 Task: Look for properties with maximum square footage of 1500.
Action: Mouse moved to (323, 278)
Screenshot: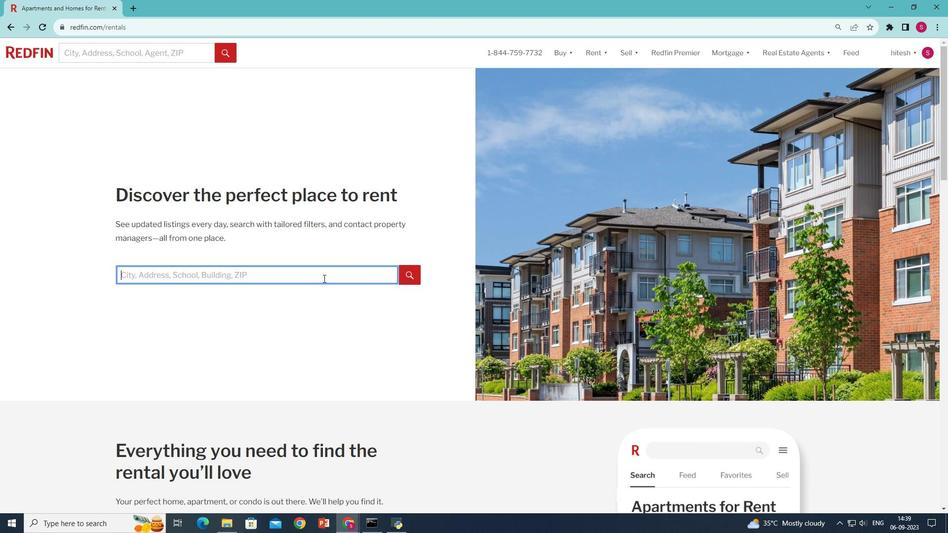 
Action: Mouse pressed left at (323, 278)
Screenshot: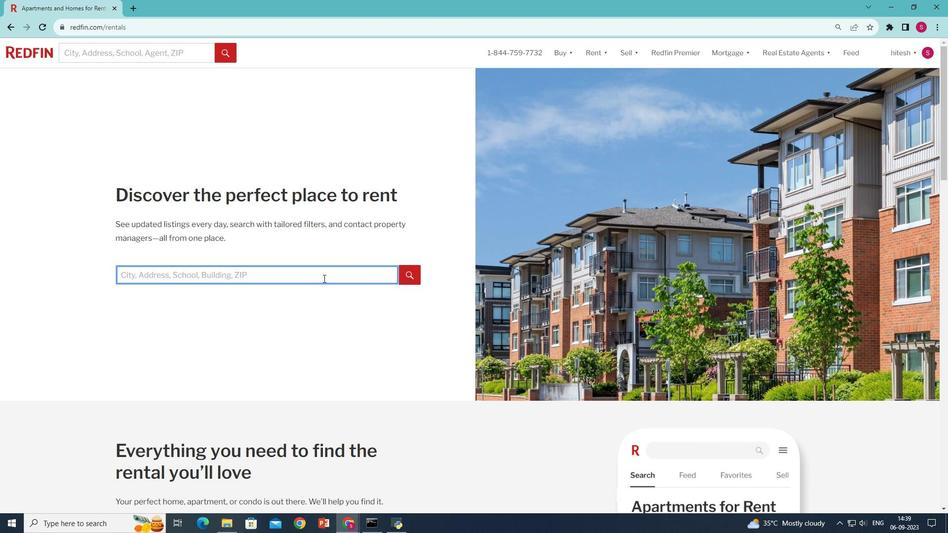 
Action: Key pressed <Key.shift><Key.shift><Key.shift><Key.shift><Key.shift>New<Key.space><Key.shift>York,<Key.space><Key.shift><Key.shift><Key.shift><Key.shift><Key.shift><Key.shift>NY<Key.space><Key.shift><Key.shift><Key.shift><Key.shift><Key.shift>USA
Screenshot: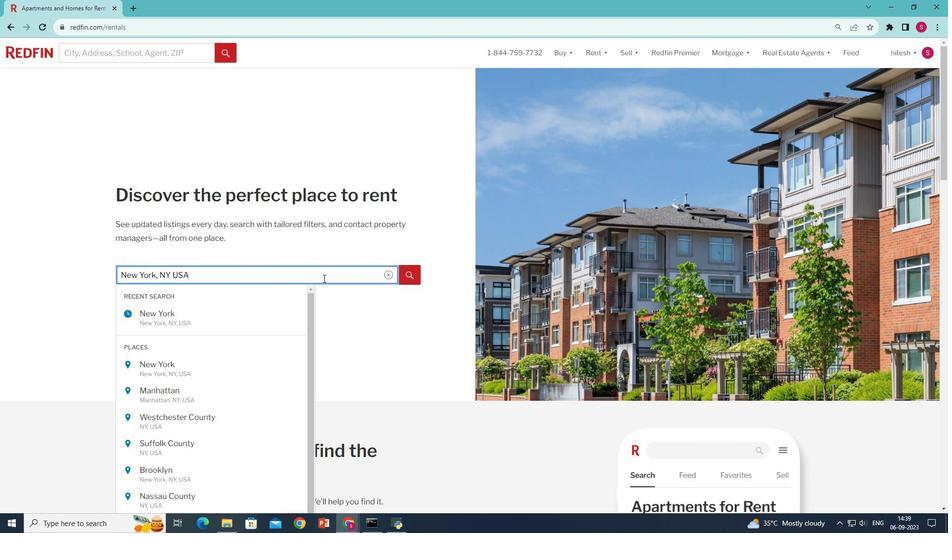 
Action: Mouse moved to (414, 277)
Screenshot: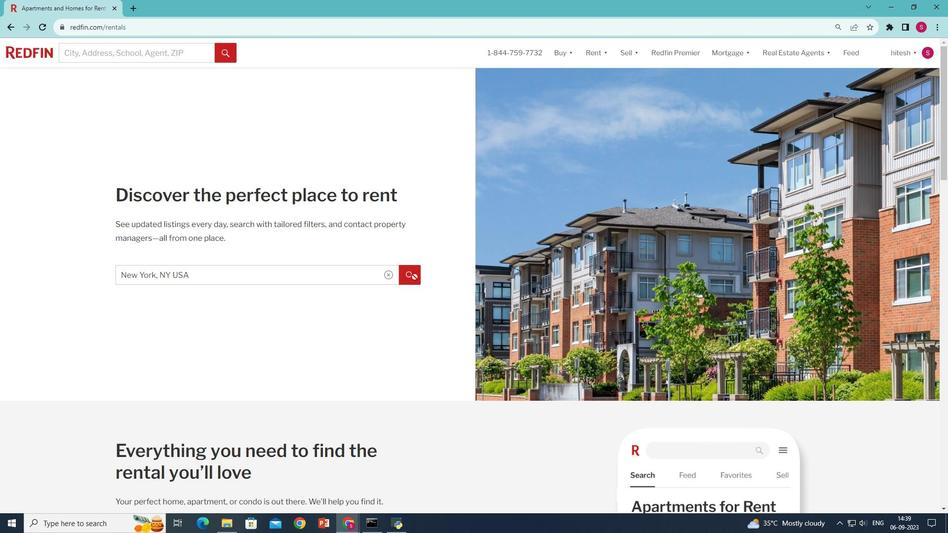 
Action: Mouse pressed left at (414, 277)
Screenshot: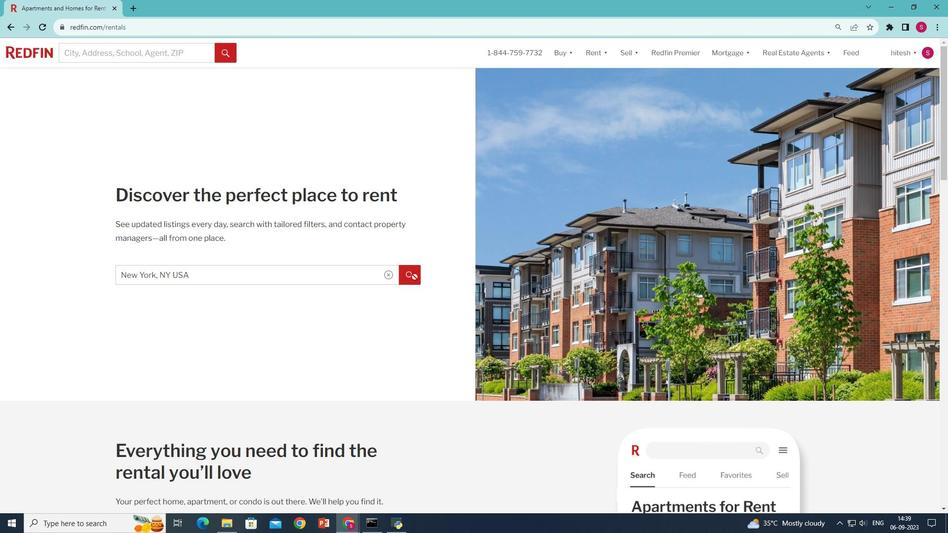 
Action: Mouse moved to (271, 111)
Screenshot: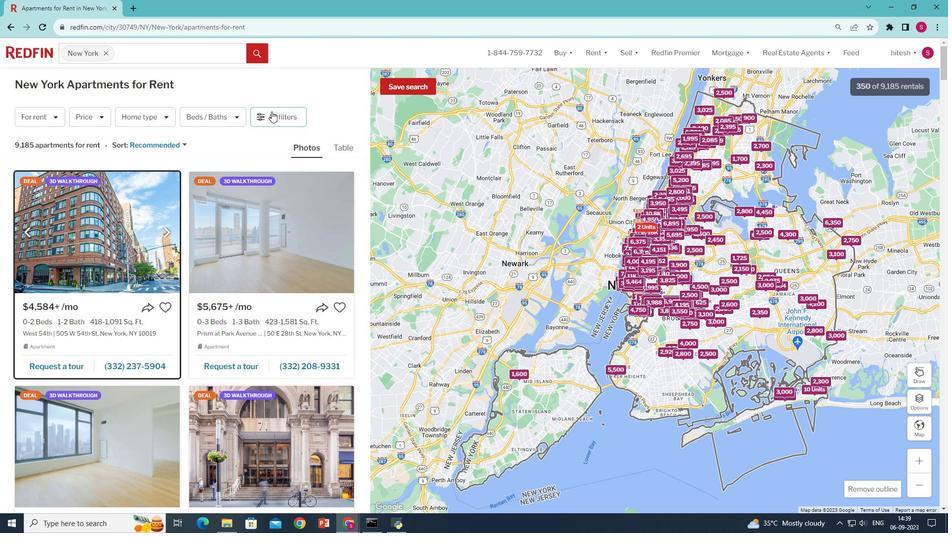 
Action: Mouse pressed left at (271, 111)
Screenshot: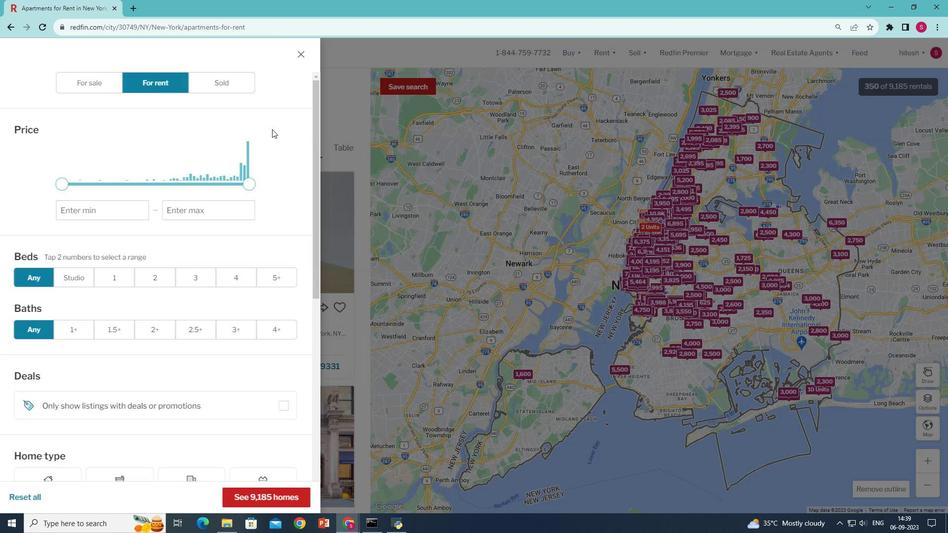 
Action: Mouse moved to (175, 383)
Screenshot: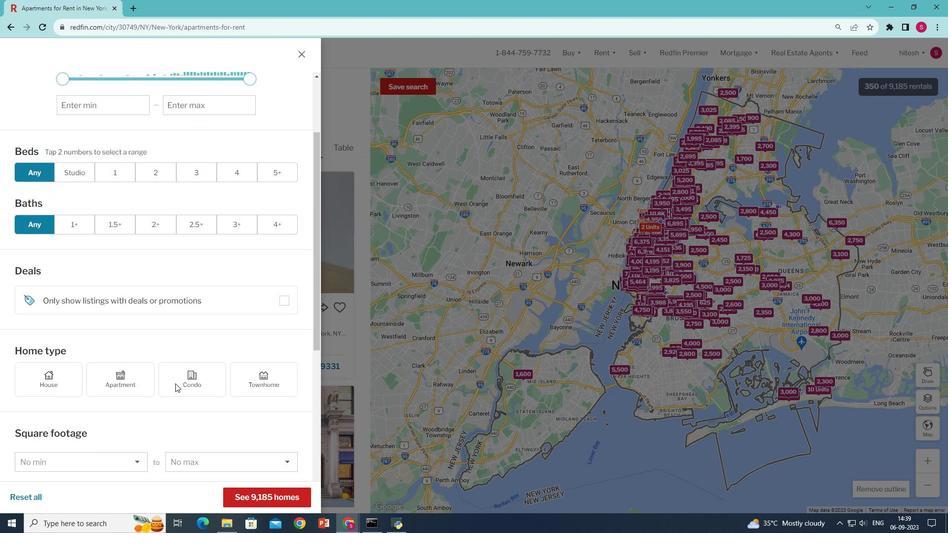 
Action: Mouse scrolled (175, 383) with delta (0, 0)
Screenshot: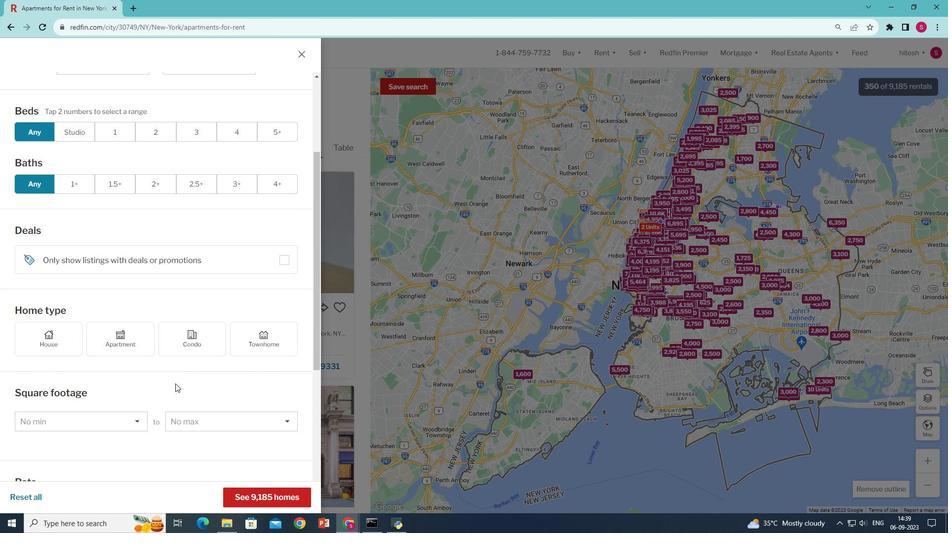 
Action: Mouse scrolled (175, 383) with delta (0, 0)
Screenshot: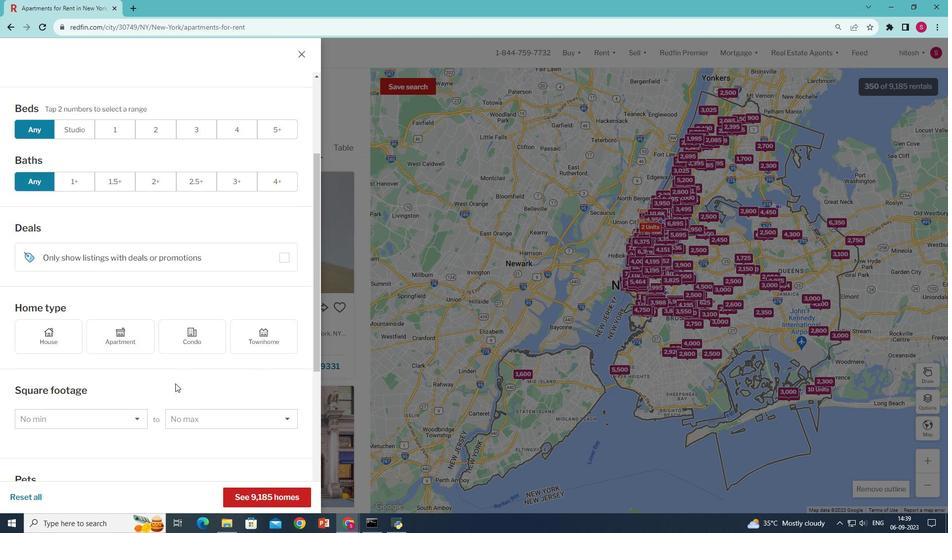 
Action: Mouse scrolled (175, 383) with delta (0, 0)
Screenshot: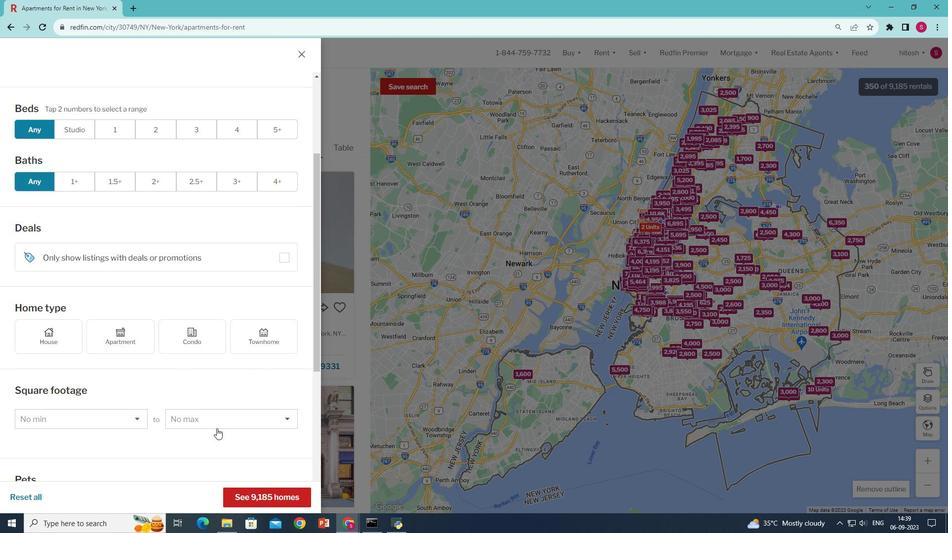 
Action: Mouse moved to (219, 418)
Screenshot: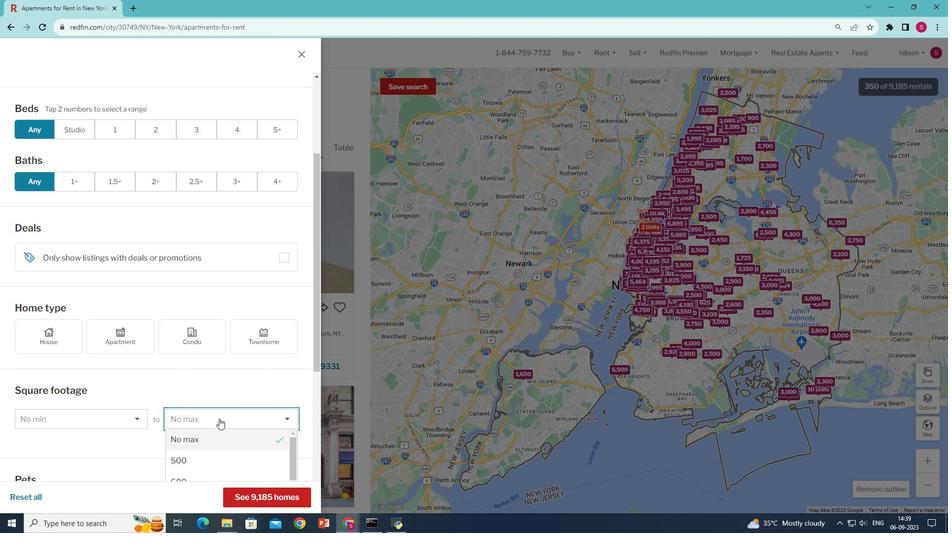 
Action: Mouse pressed left at (219, 418)
Screenshot: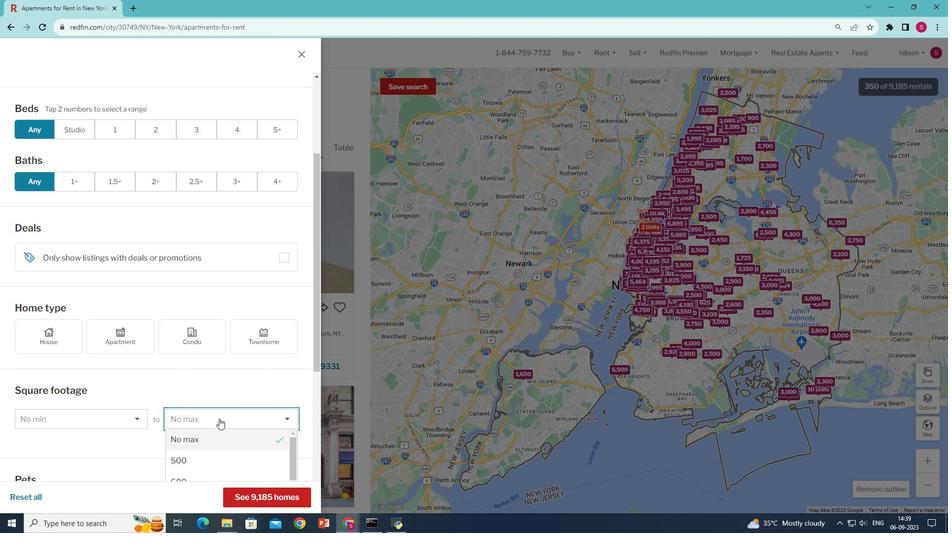 
Action: Mouse scrolled (219, 418) with delta (0, 0)
Screenshot: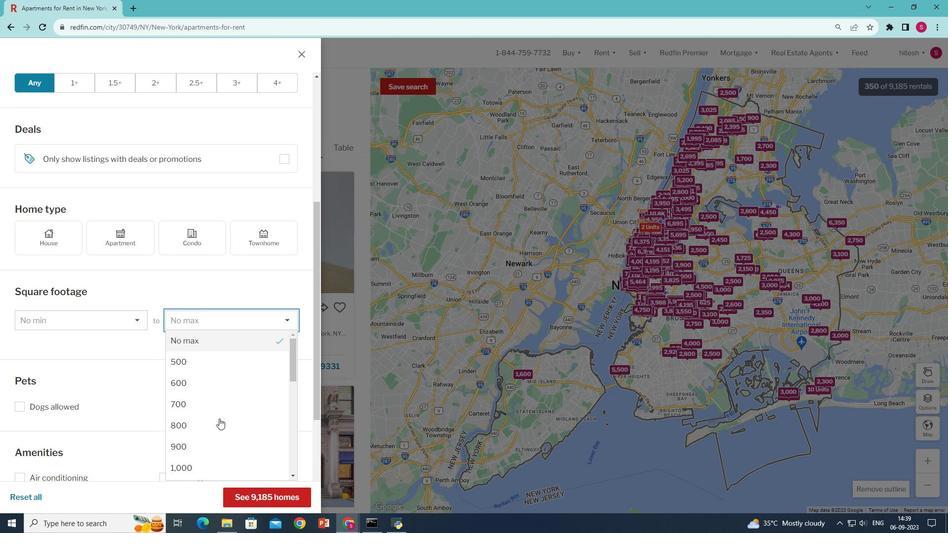 
Action: Mouse scrolled (219, 418) with delta (0, 0)
Screenshot: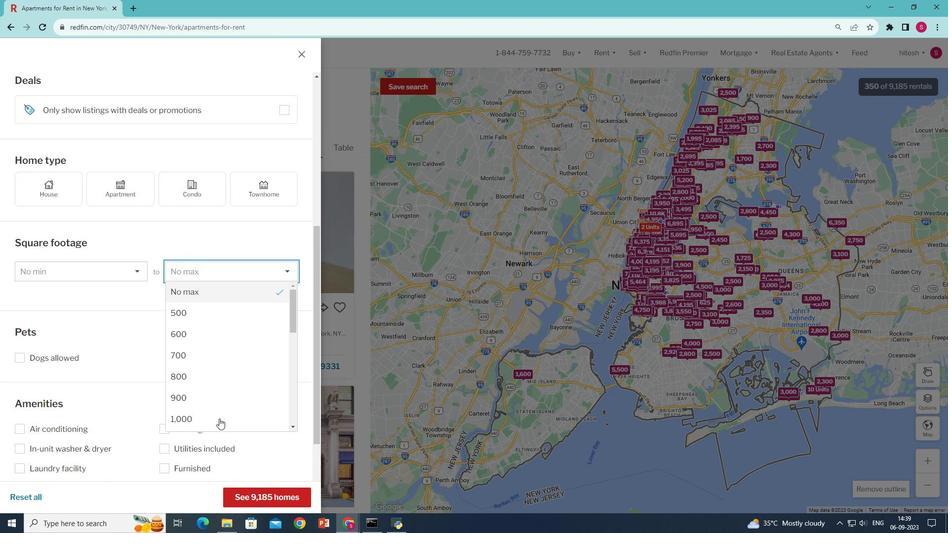 
Action: Mouse scrolled (219, 418) with delta (0, 0)
Screenshot: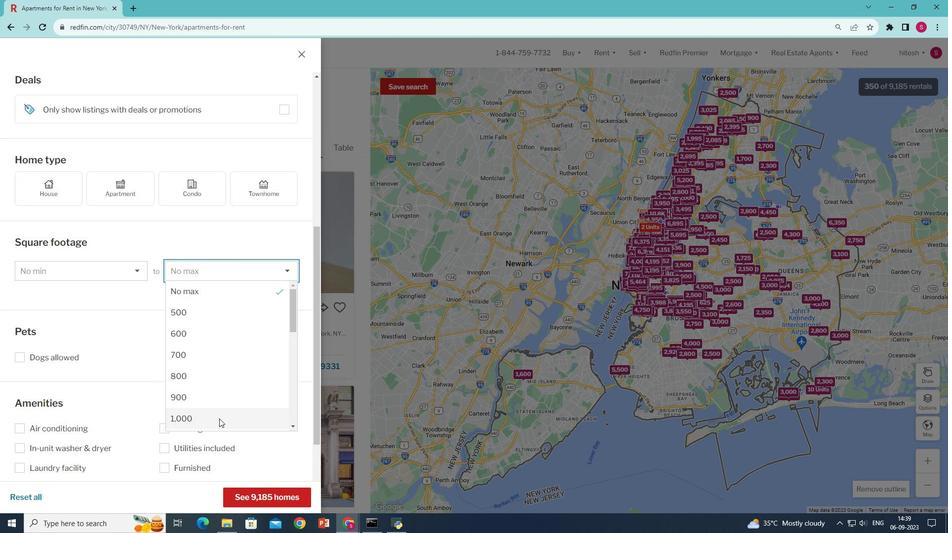 
Action: Mouse moved to (269, 366)
Screenshot: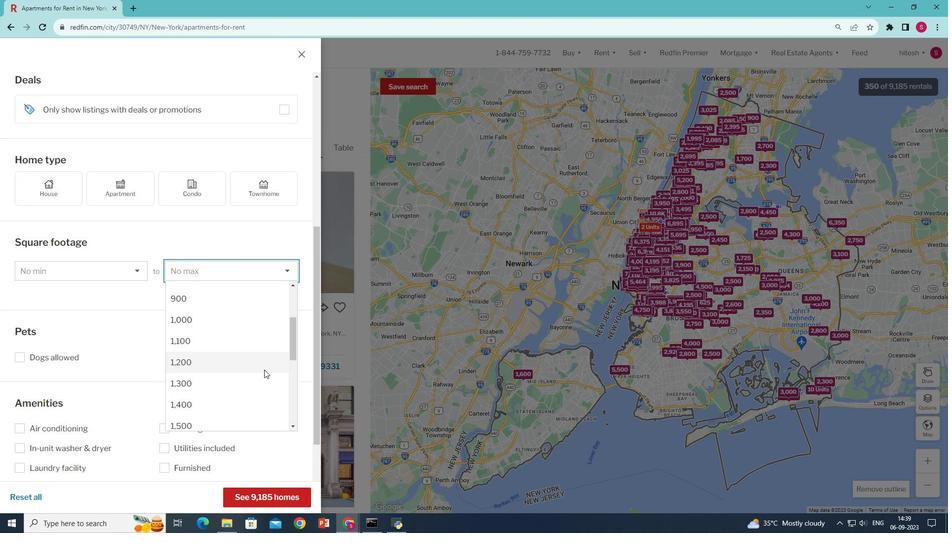 
Action: Mouse scrolled (269, 365) with delta (0, 0)
Screenshot: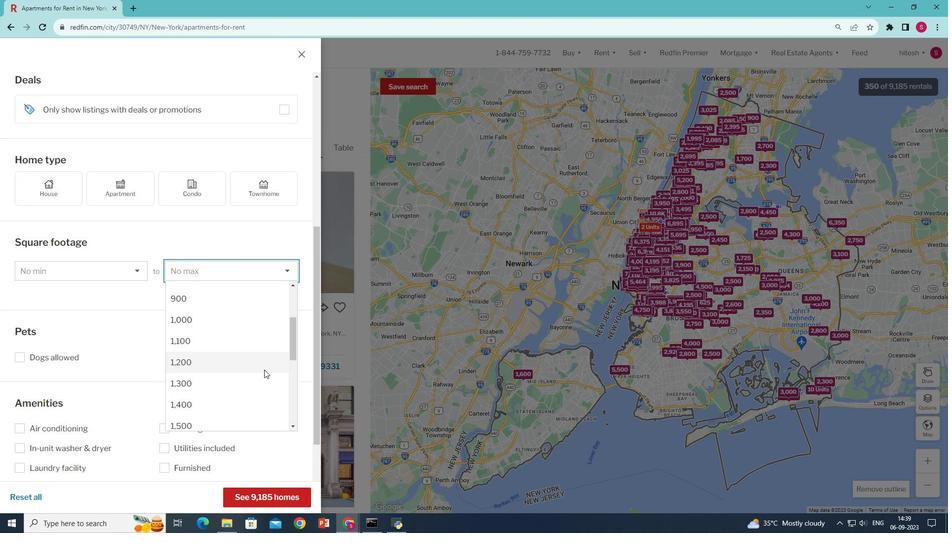 
Action: Mouse moved to (264, 369)
Screenshot: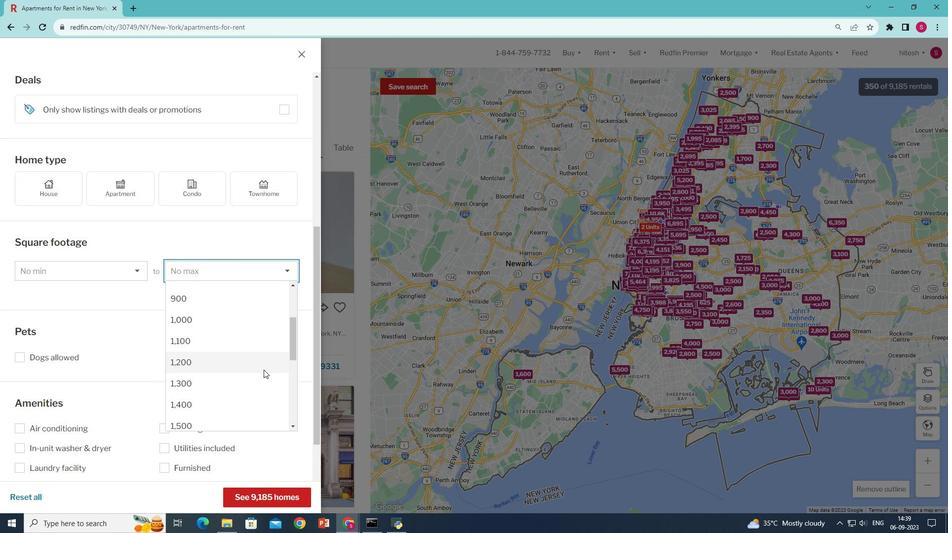 
Action: Mouse scrolled (264, 369) with delta (0, 0)
Screenshot: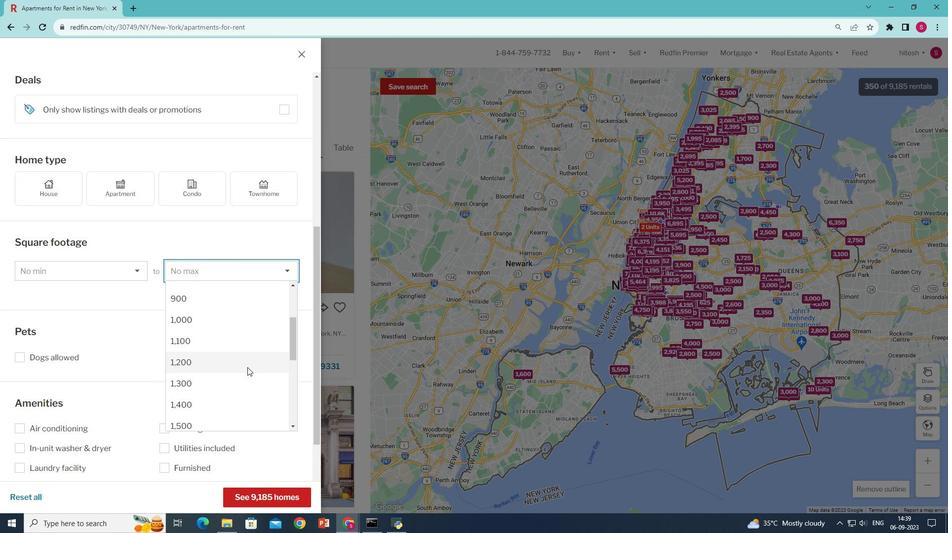 
Action: Mouse moved to (192, 381)
Screenshot: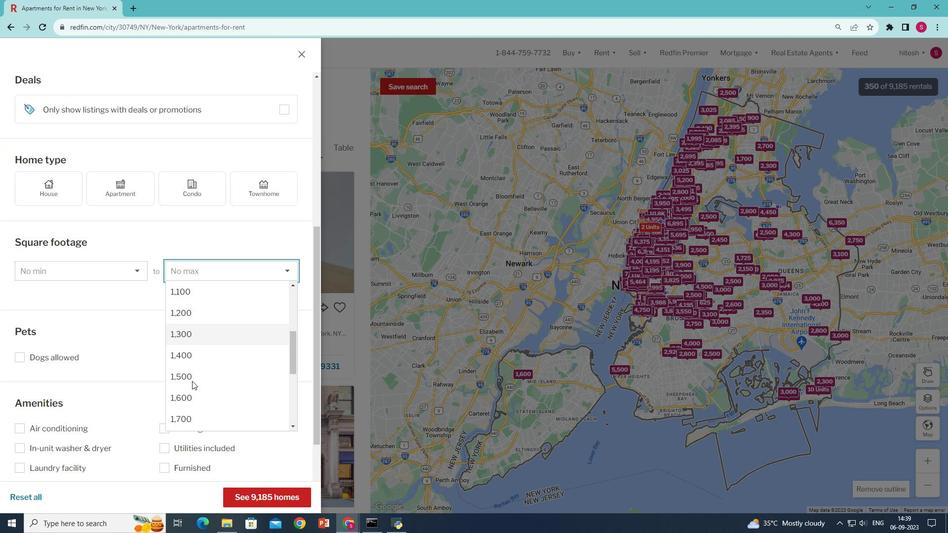 
Action: Mouse scrolled (192, 380) with delta (0, 0)
Screenshot: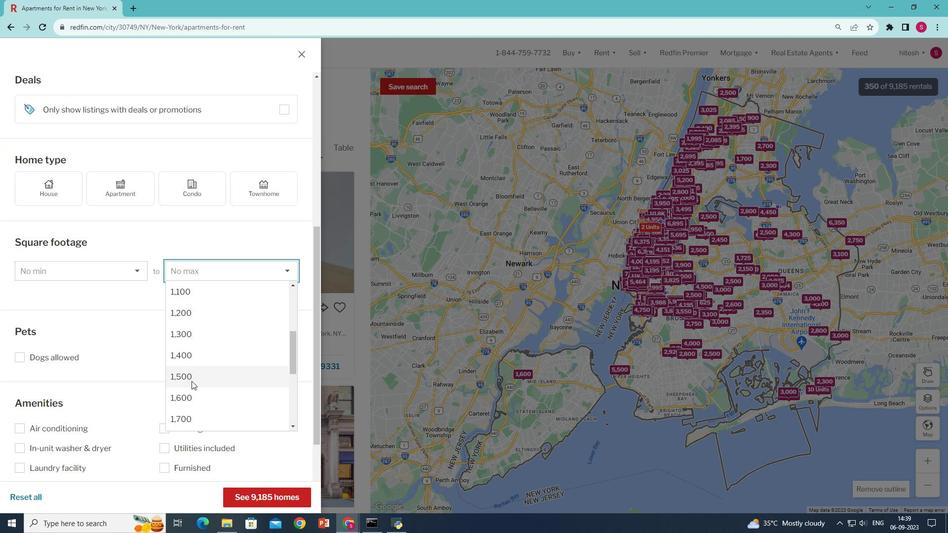 
Action: Mouse moved to (192, 373)
Screenshot: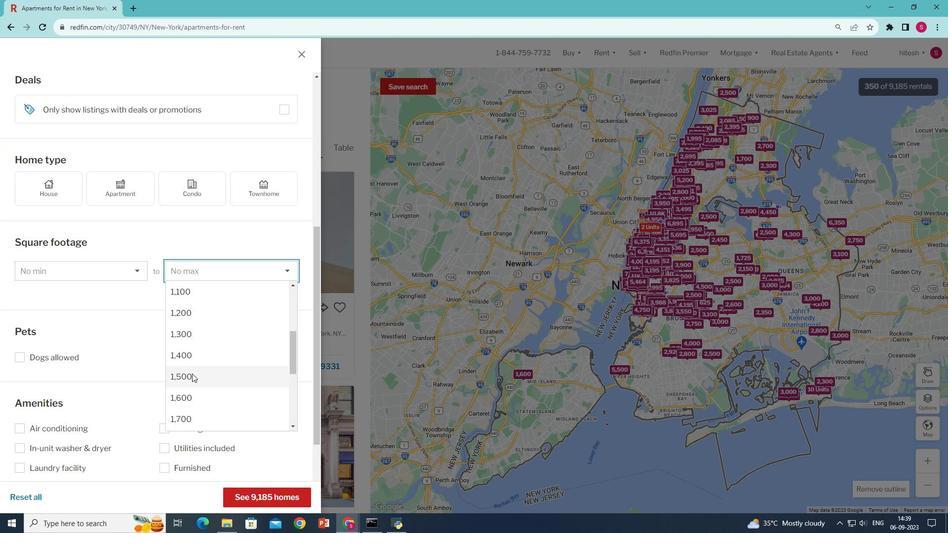 
Action: Mouse pressed left at (192, 373)
Screenshot: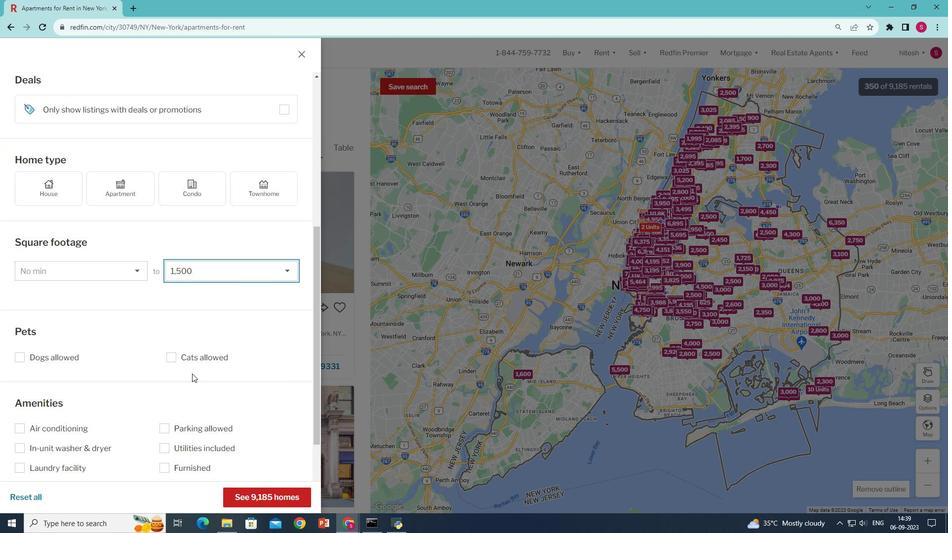
Action: Mouse moved to (248, 495)
Screenshot: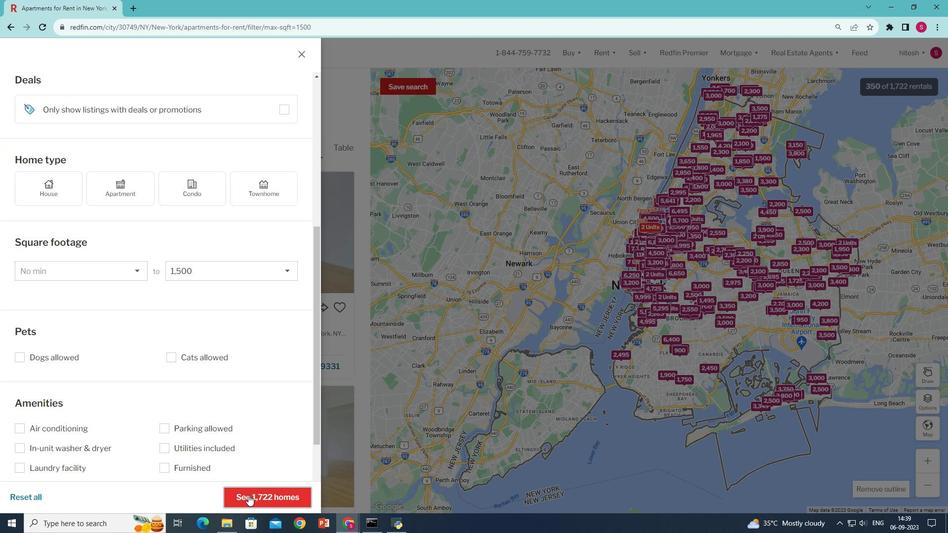 
Action: Mouse pressed left at (248, 495)
Screenshot: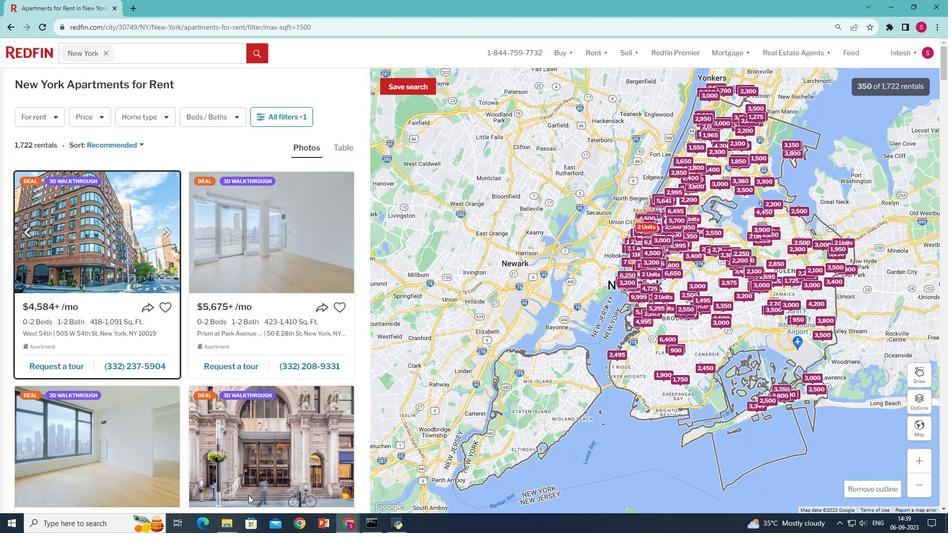 
Action: Mouse moved to (152, 315)
Screenshot: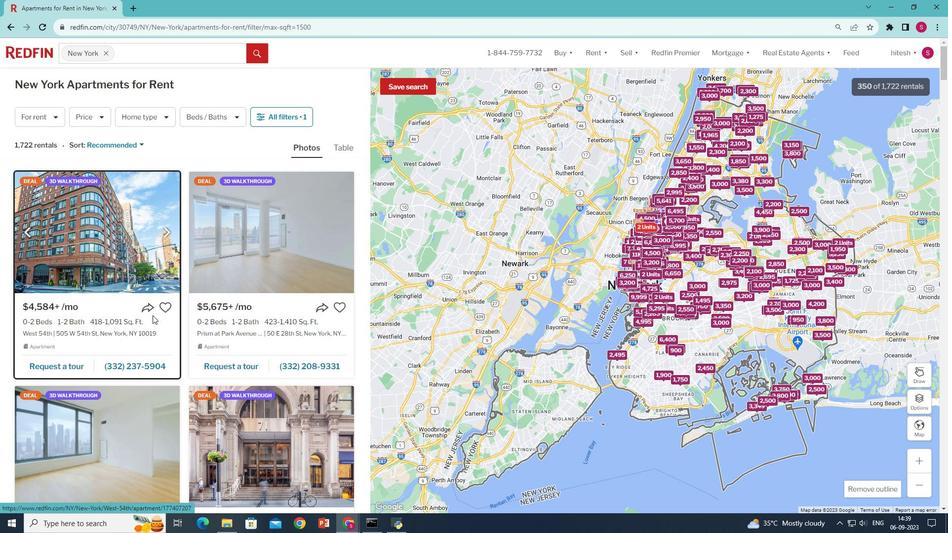 
